 Task: Find the last available transit options to reach the Empire State Building from Home by Wednesday, November 29.
Action: Mouse moved to (245, 82)
Screenshot: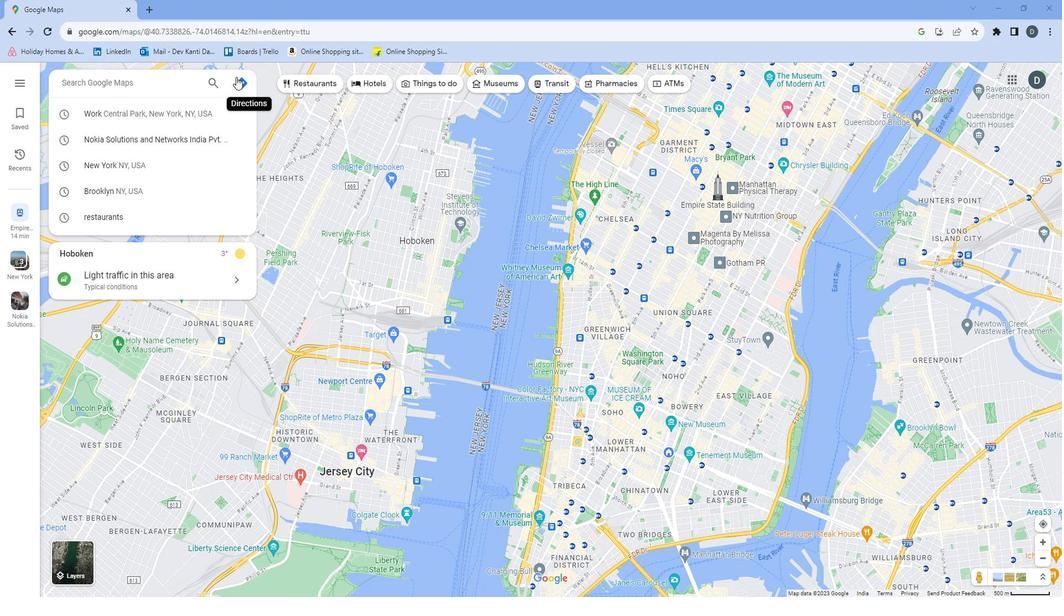 
Action: Mouse pressed left at (245, 82)
Screenshot: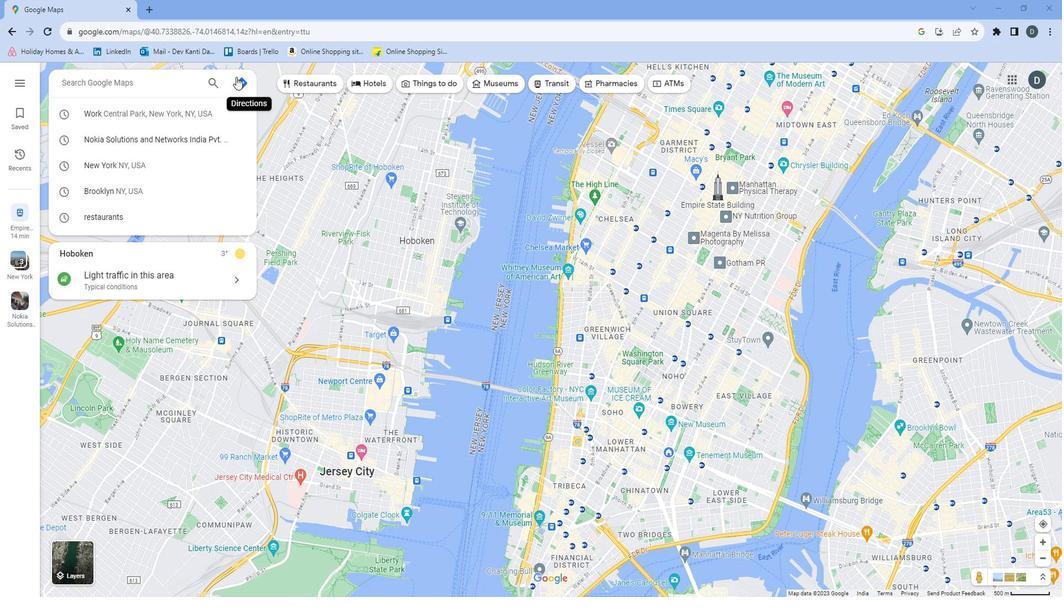 
Action: Mouse moved to (193, 115)
Screenshot: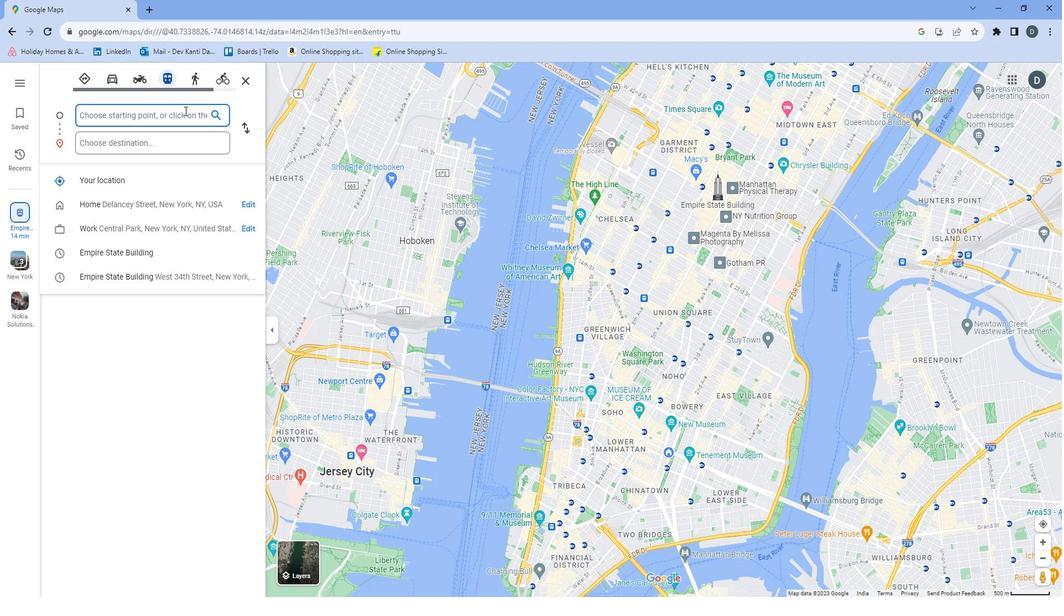 
Action: Mouse pressed left at (193, 115)
Screenshot: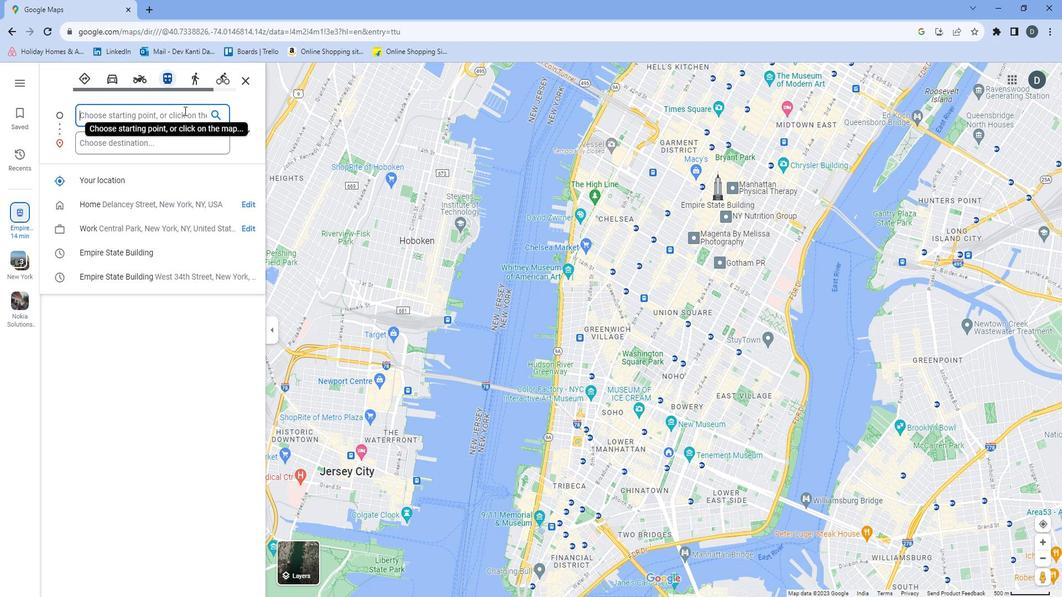 
Action: Mouse moved to (179, 199)
Screenshot: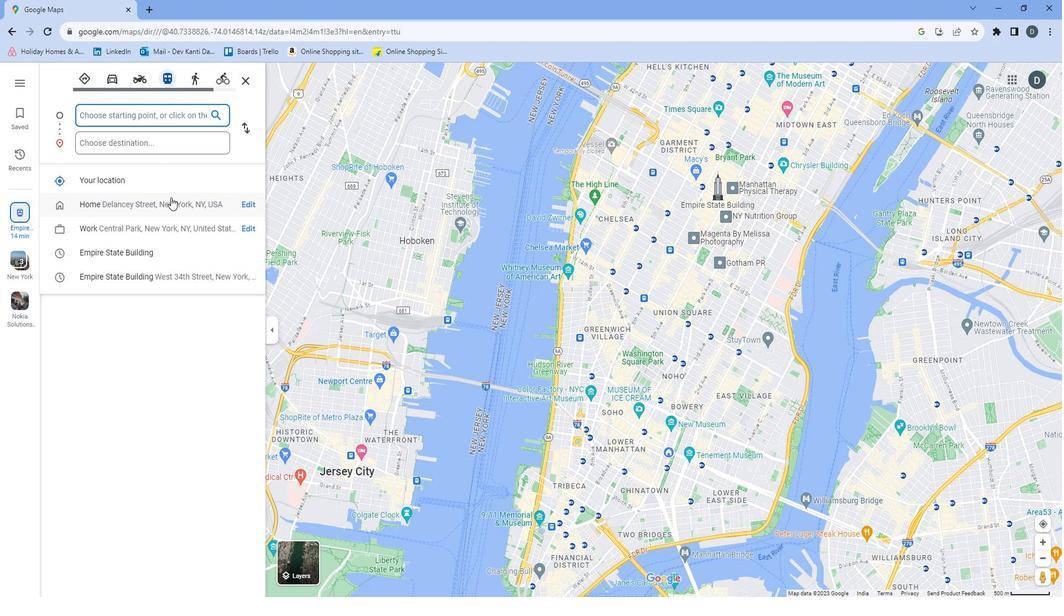 
Action: Mouse pressed left at (179, 199)
Screenshot: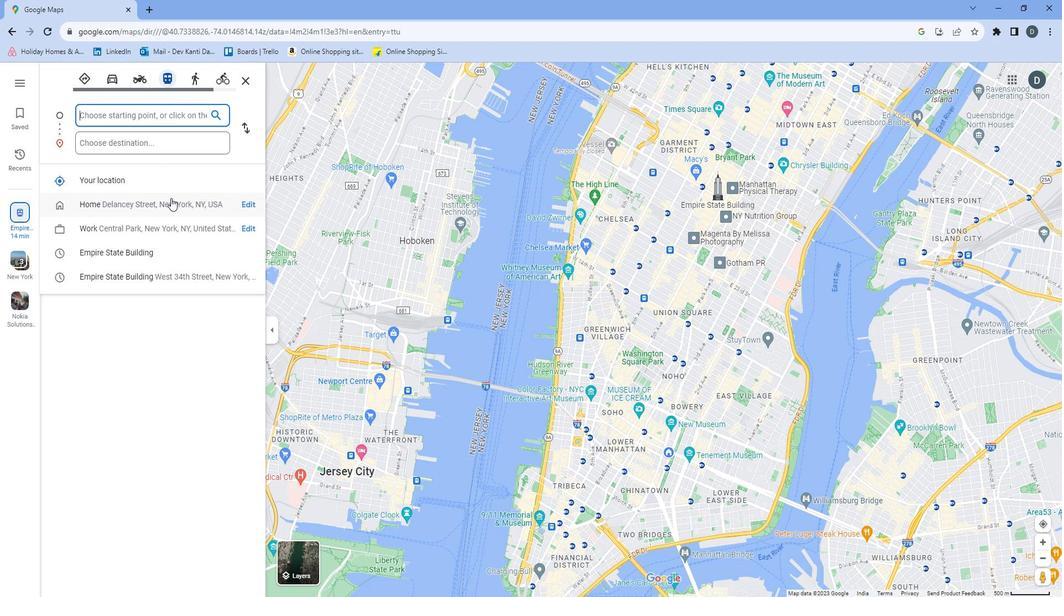 
Action: Mouse moved to (178, 145)
Screenshot: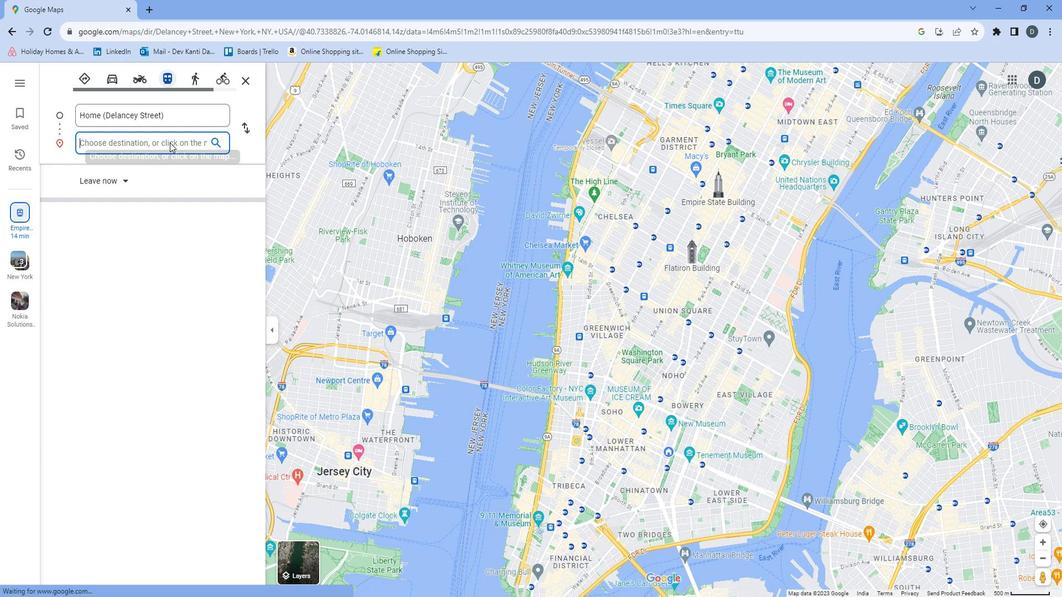 
Action: Mouse pressed left at (178, 145)
Screenshot: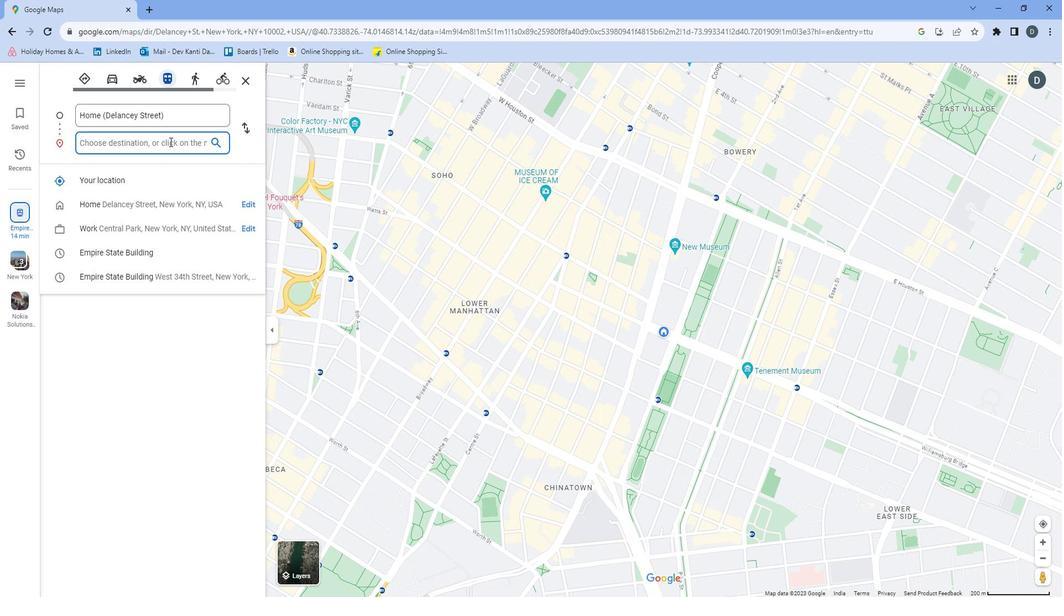 
Action: Mouse moved to (149, 131)
Screenshot: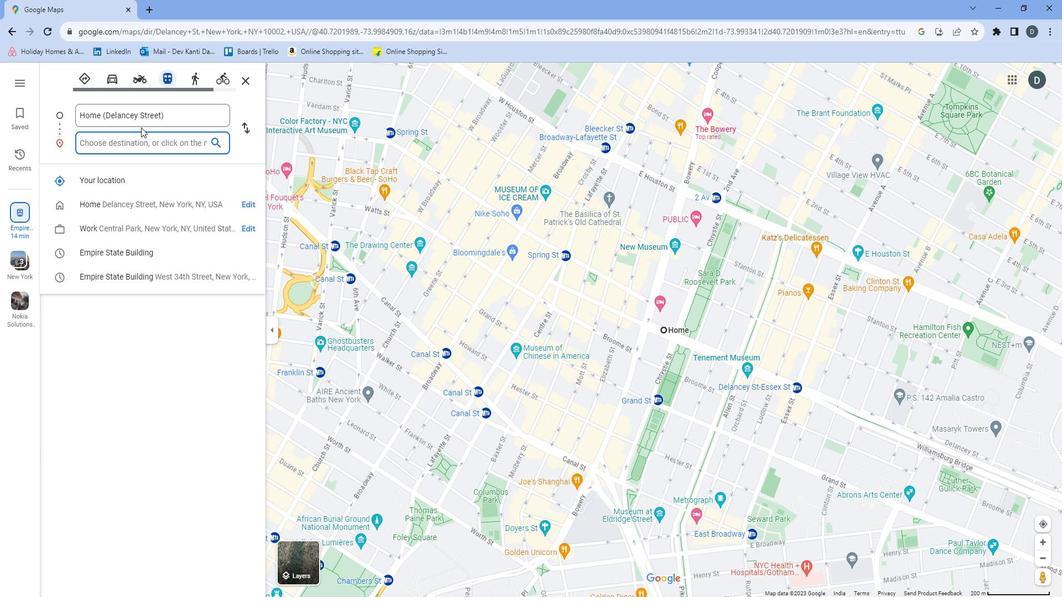 
Action: Key pressed <Key.shift>Empire<Key.space><Key.shift>State<Key.space><Key.shift>Building
Screenshot: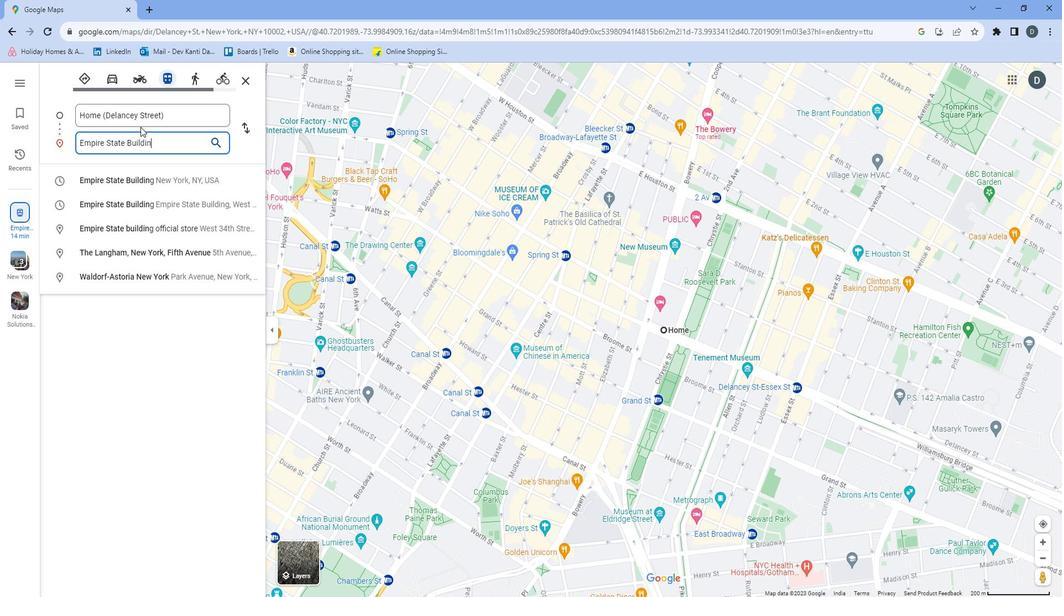 
Action: Mouse moved to (137, 180)
Screenshot: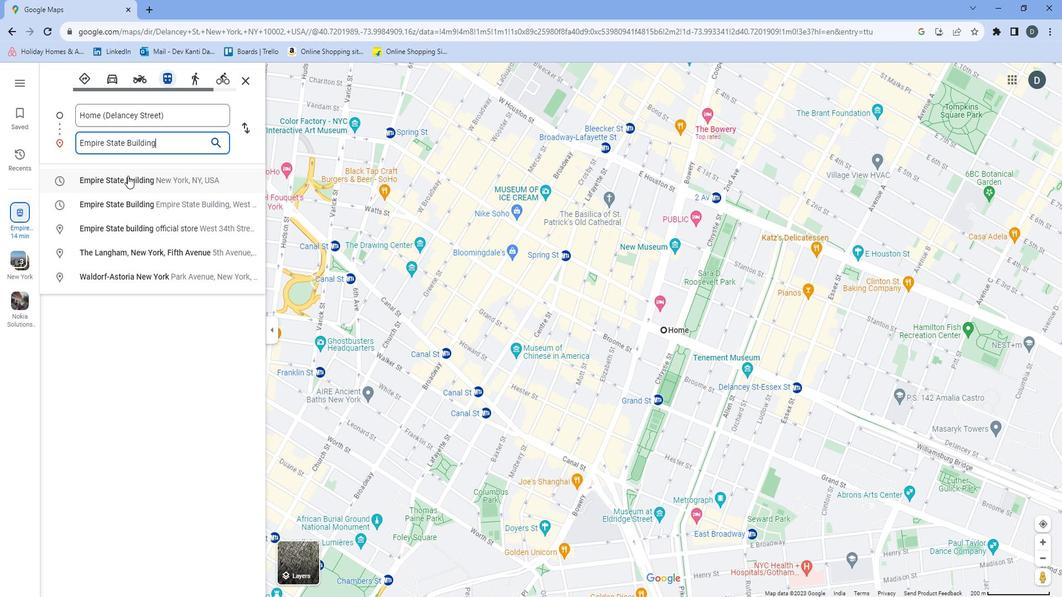 
Action: Mouse pressed left at (137, 180)
Screenshot: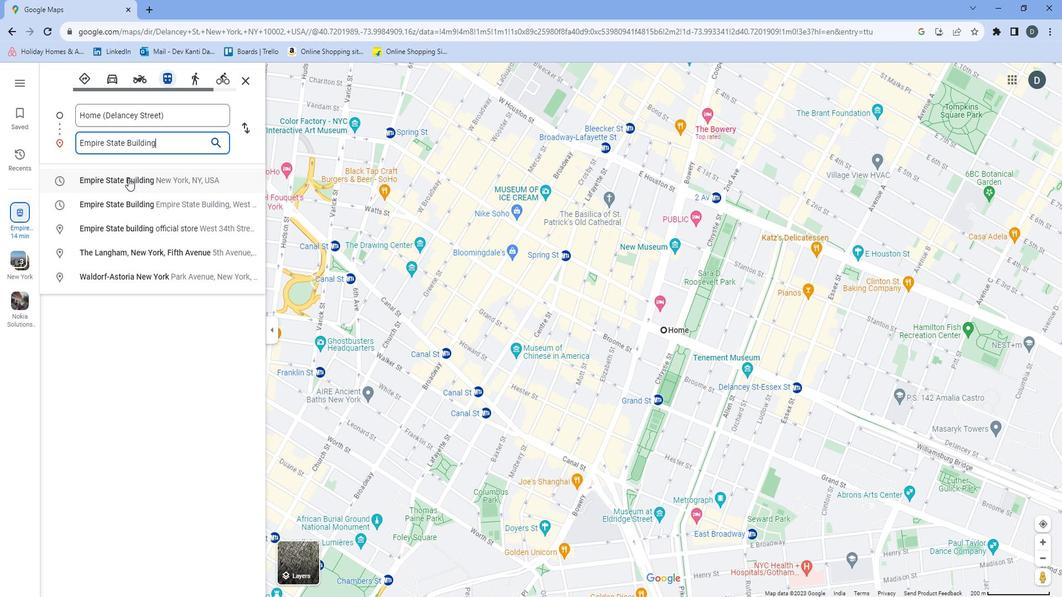 
Action: Mouse moved to (123, 183)
Screenshot: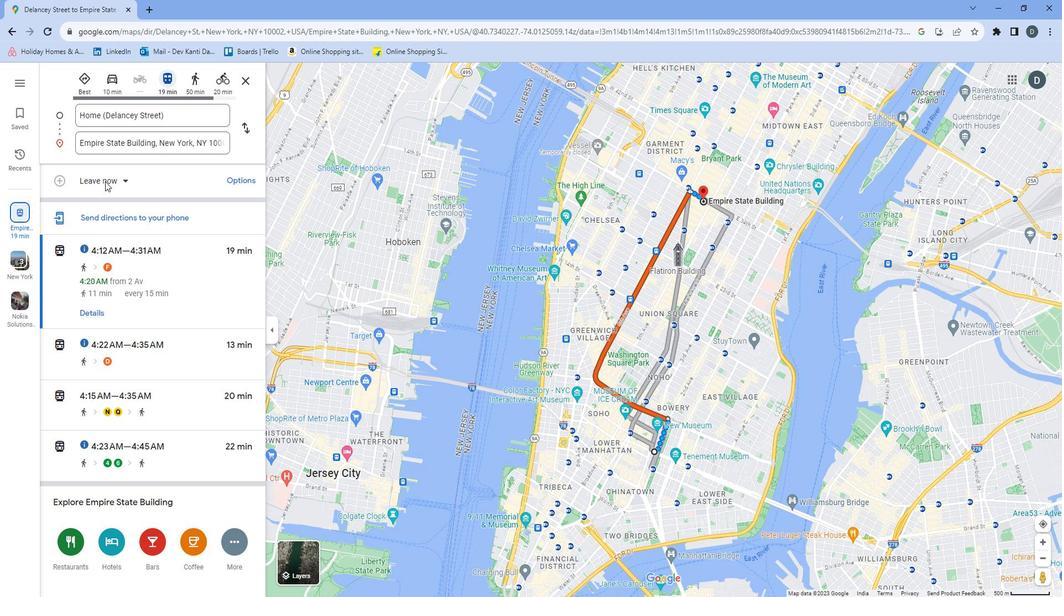 
Action: Mouse pressed left at (123, 183)
Screenshot: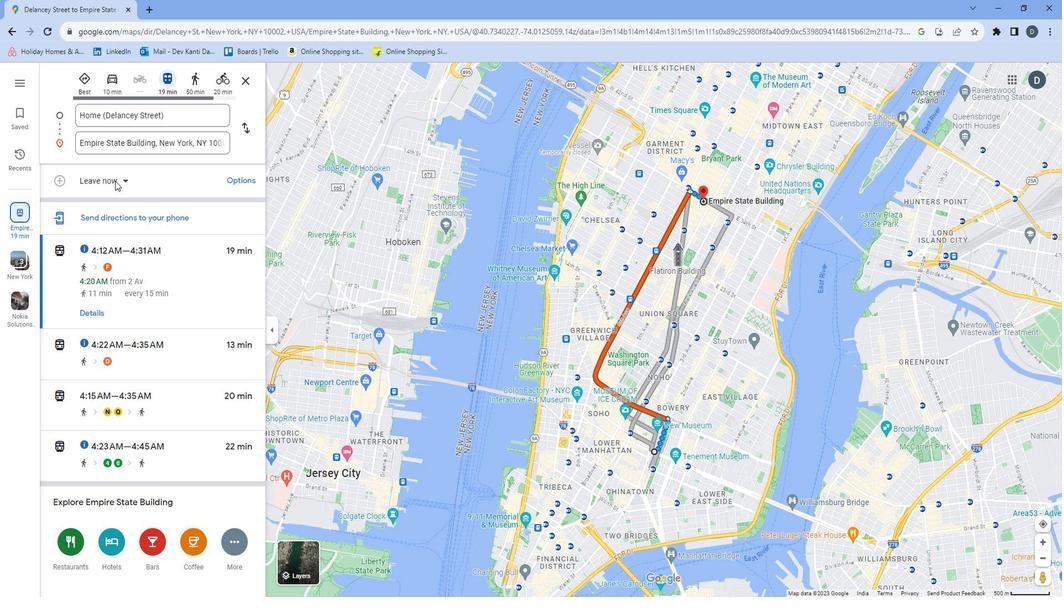 
Action: Mouse moved to (122, 224)
Screenshot: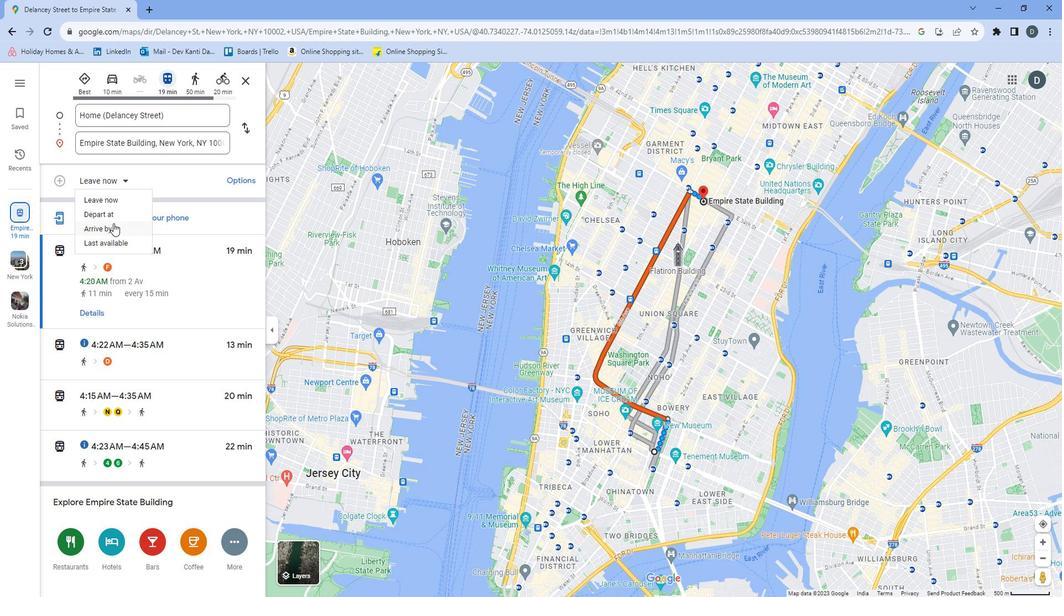 
Action: Mouse pressed left at (122, 224)
Screenshot: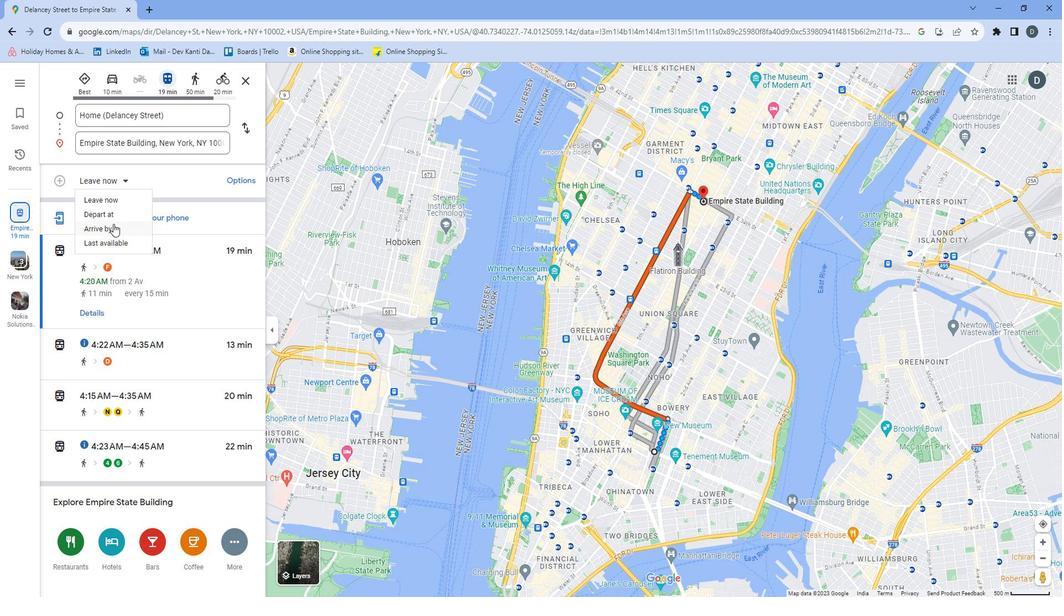 
Action: Mouse moved to (251, 201)
Screenshot: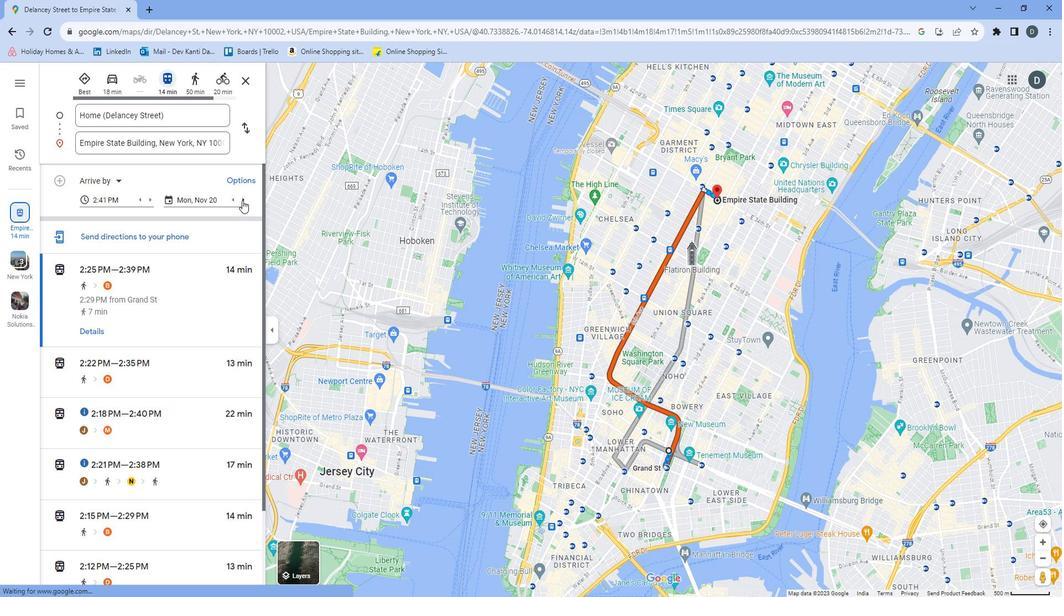 
Action: Mouse pressed left at (251, 201)
Screenshot: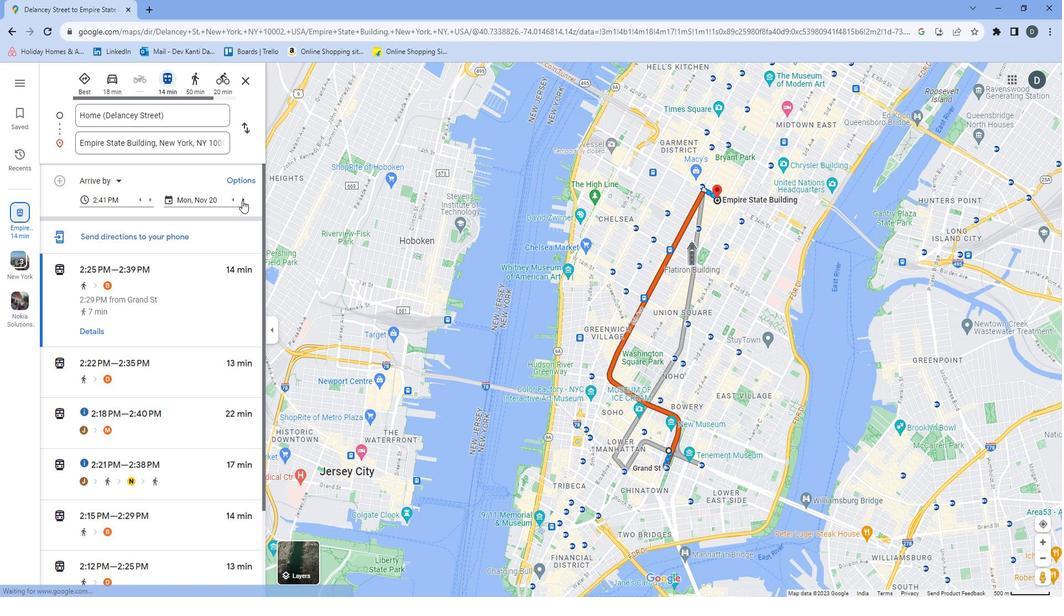 
Action: Mouse pressed left at (251, 201)
Screenshot: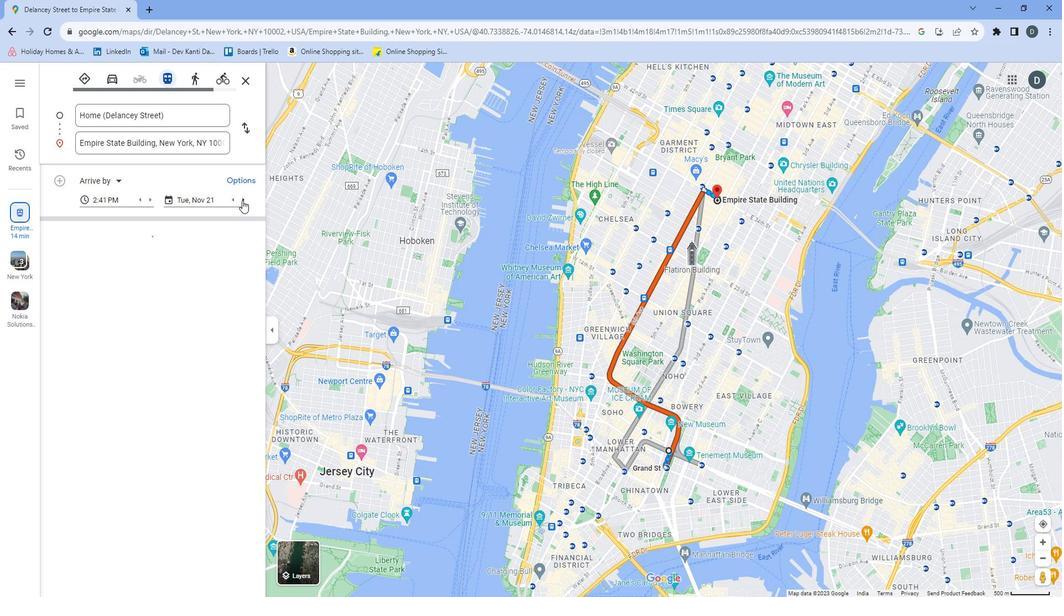 
Action: Mouse pressed left at (251, 201)
Screenshot: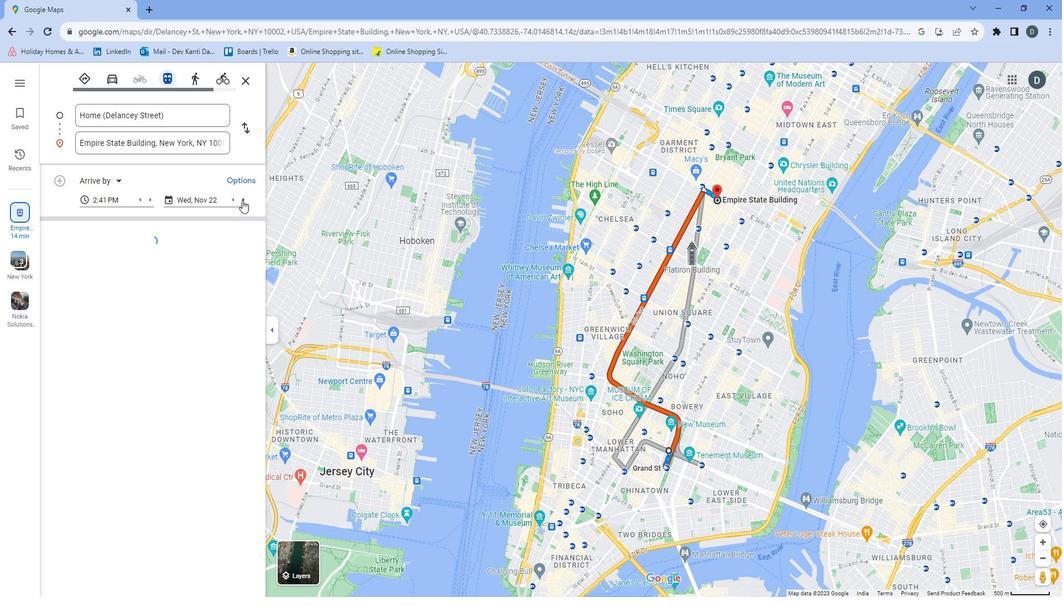 
Action: Mouse pressed left at (251, 201)
Screenshot: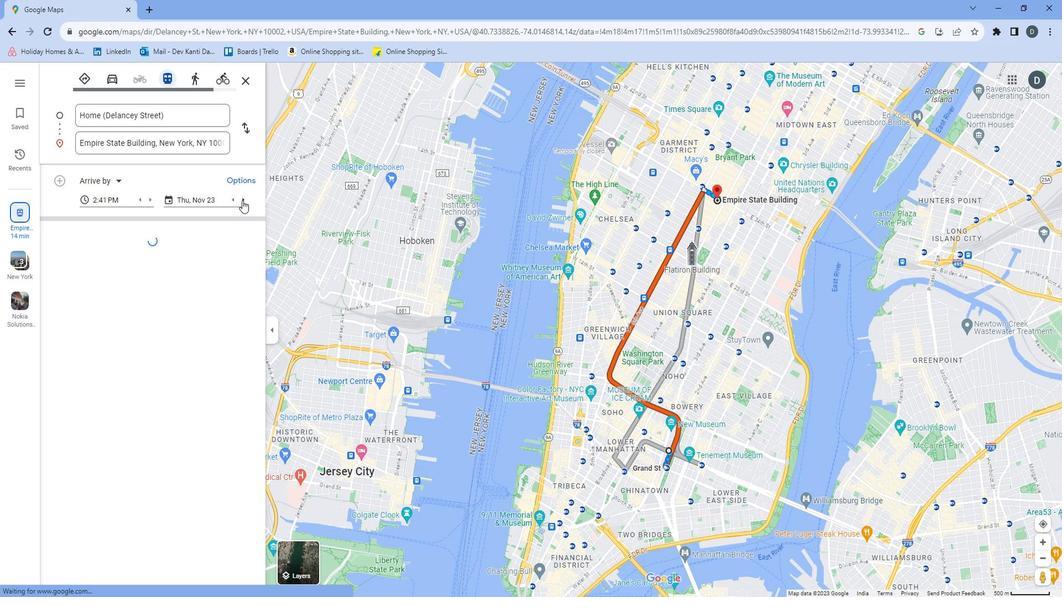 
Action: Mouse pressed left at (251, 201)
Screenshot: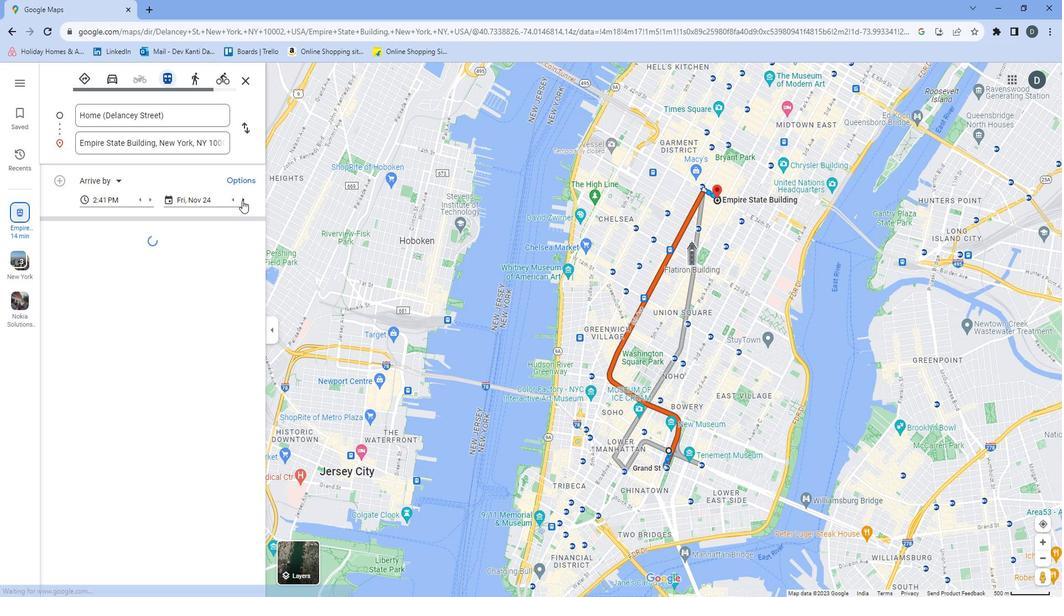 
Action: Mouse pressed left at (251, 201)
Screenshot: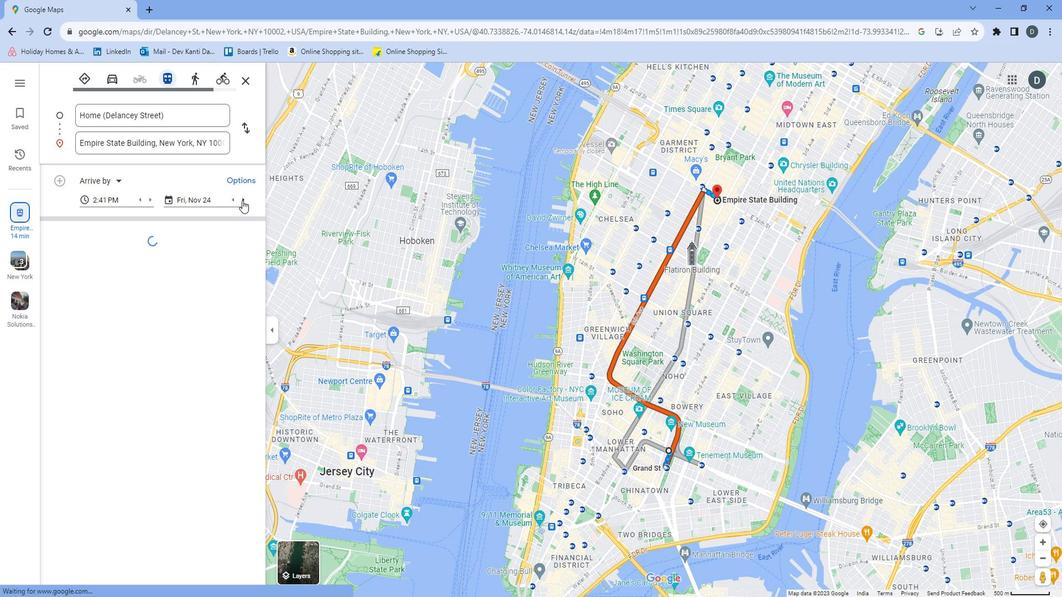 
Action: Mouse pressed left at (251, 201)
Screenshot: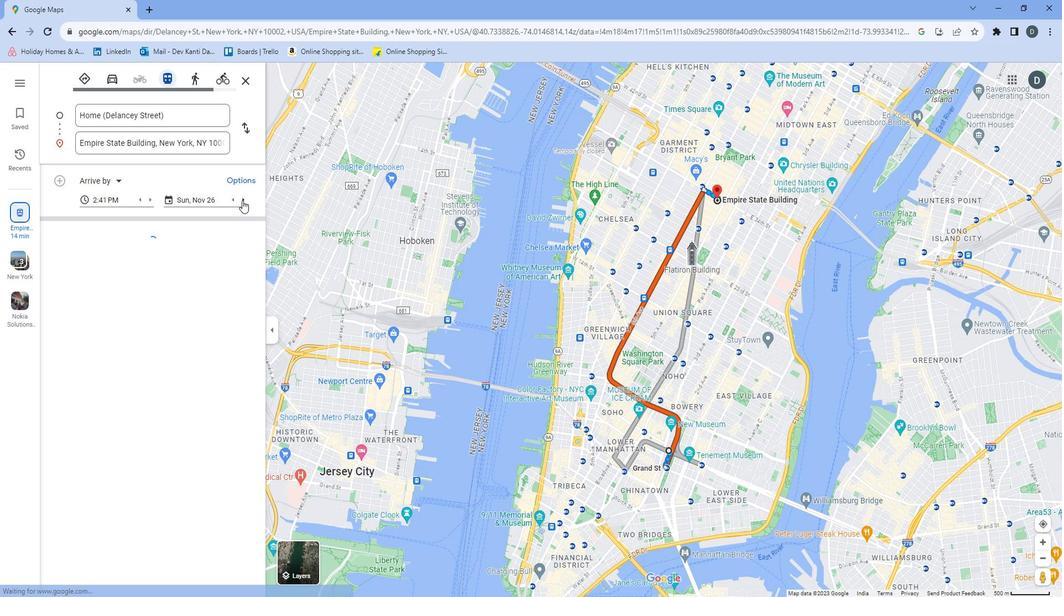 
Action: Mouse pressed left at (251, 201)
Screenshot: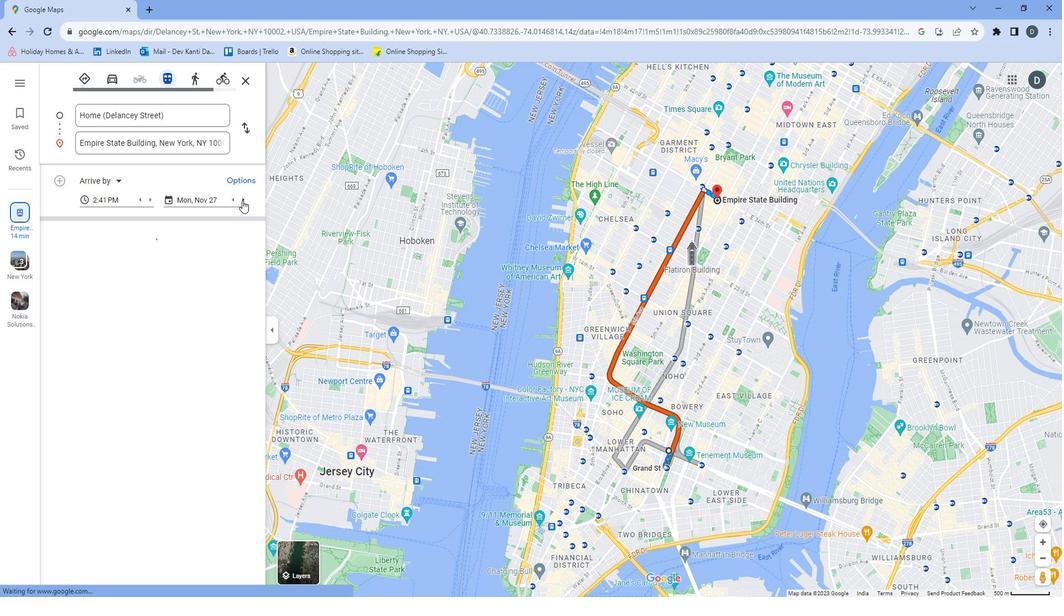 
Action: Mouse pressed left at (251, 201)
Screenshot: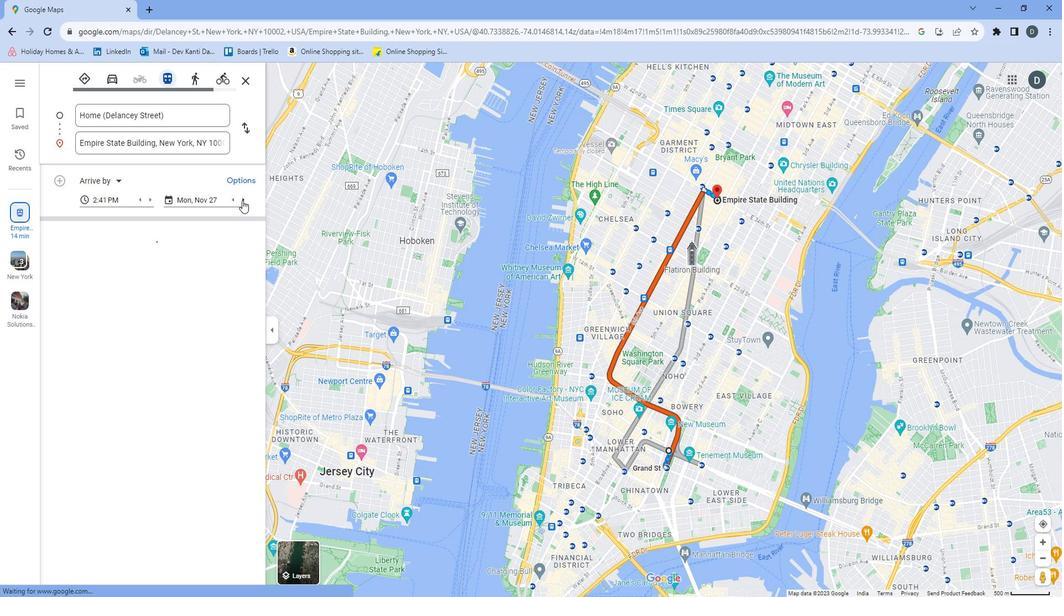 
